 Task: Display comments for you.
Action: Mouse moved to (845, 56)
Screenshot: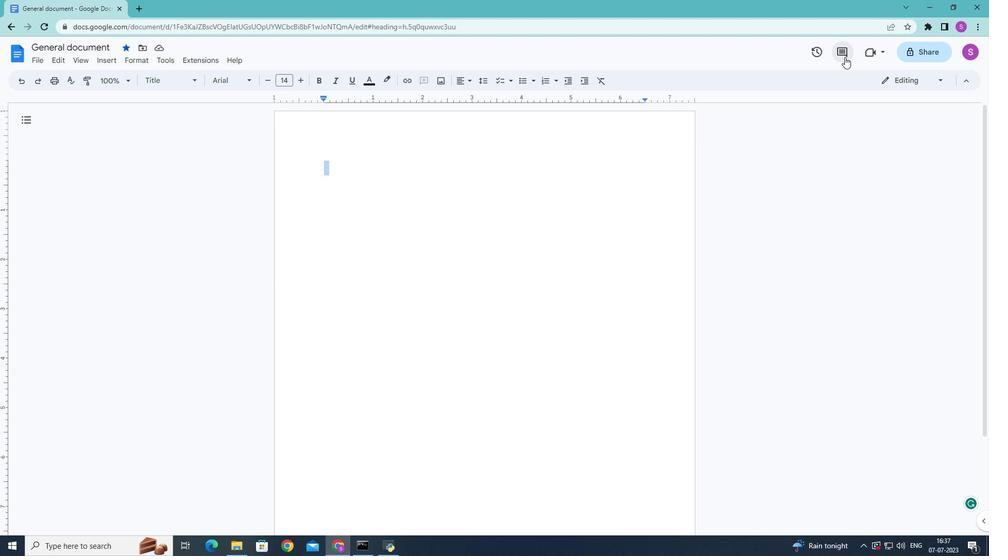 
Action: Mouse pressed left at (845, 56)
Screenshot: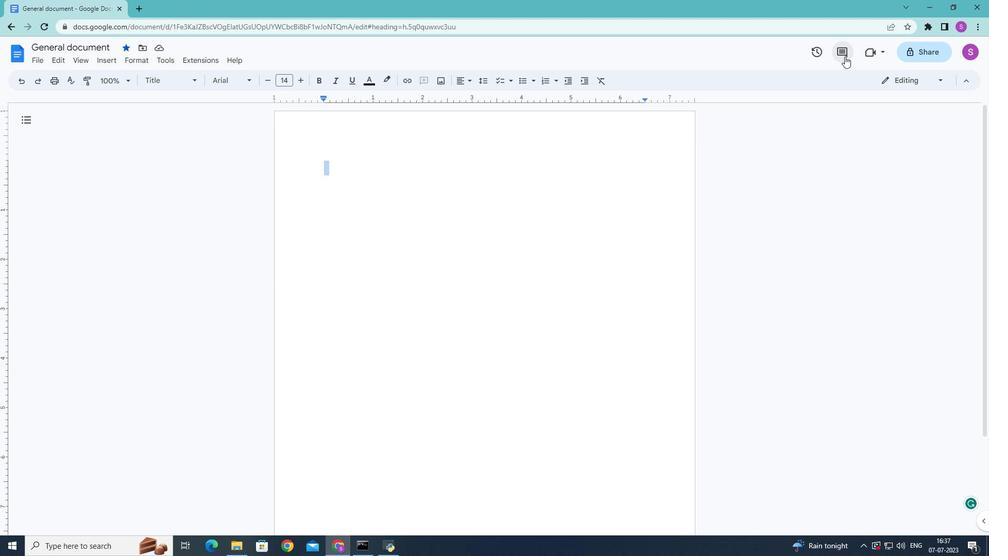 
Action: Mouse moved to (857, 79)
Screenshot: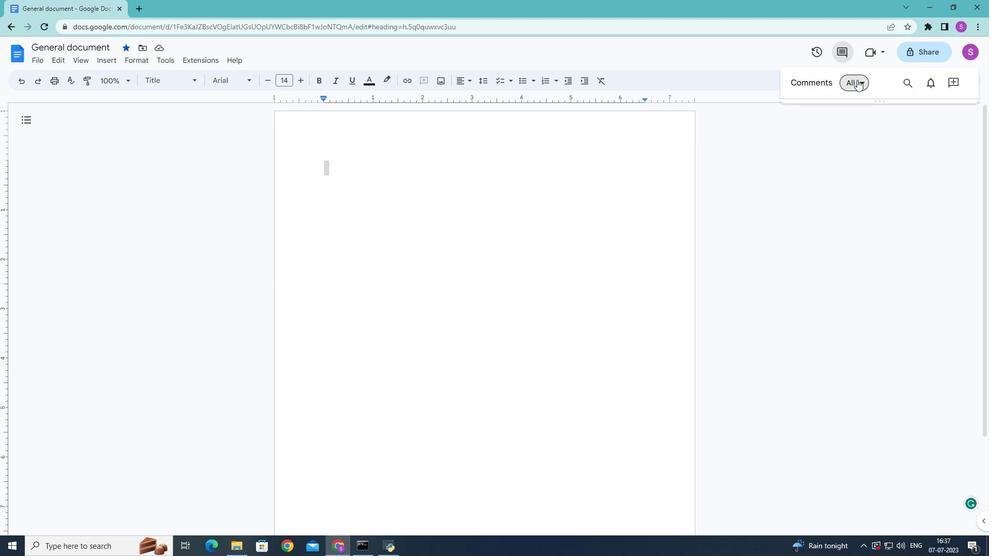 
Action: Mouse pressed left at (857, 79)
Screenshot: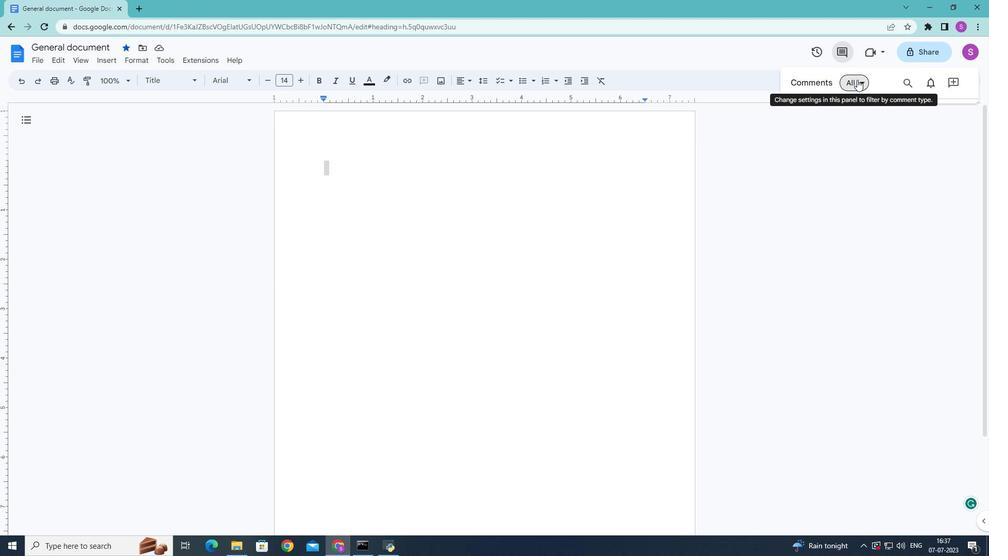 
Action: Mouse moved to (872, 119)
Screenshot: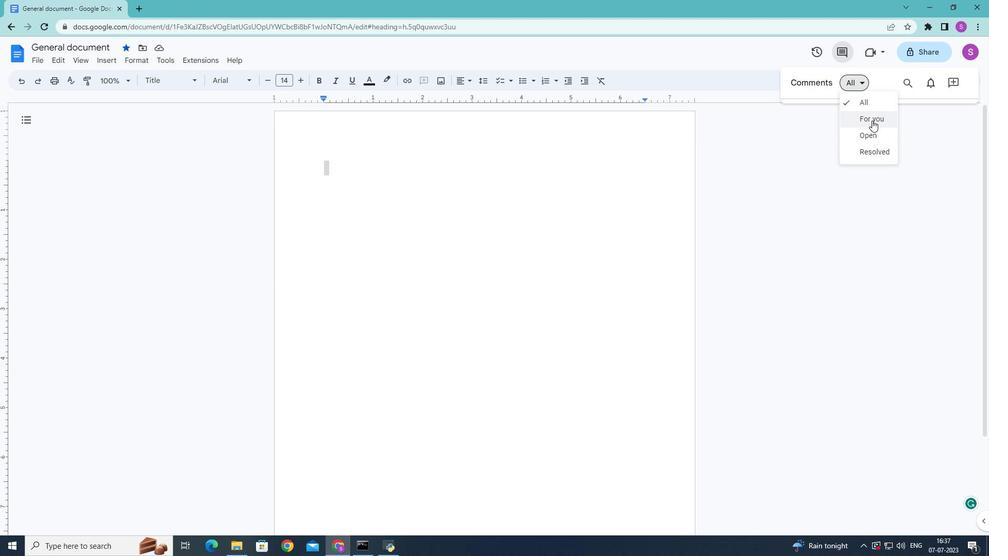 
Action: Mouse pressed left at (872, 119)
Screenshot: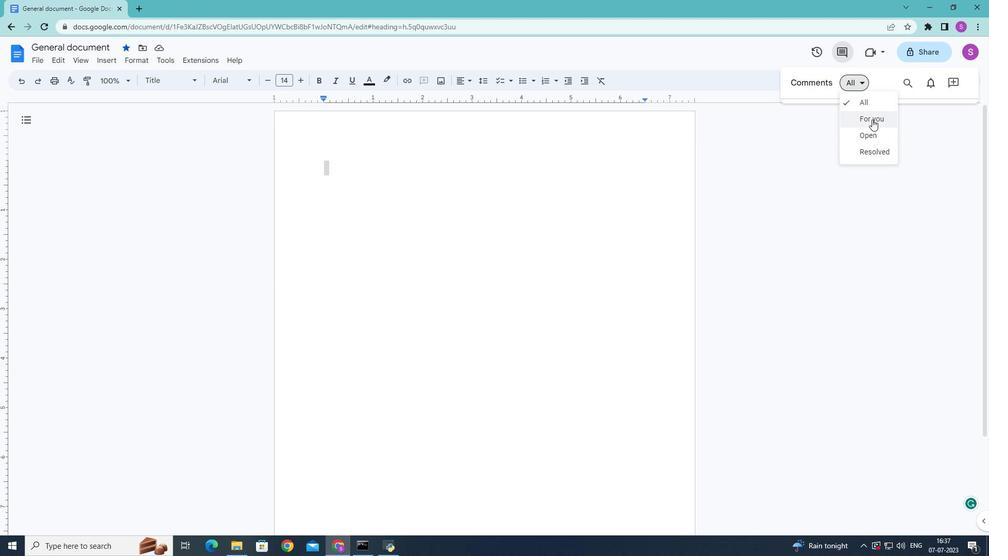 
Action: Mouse moved to (849, 168)
Screenshot: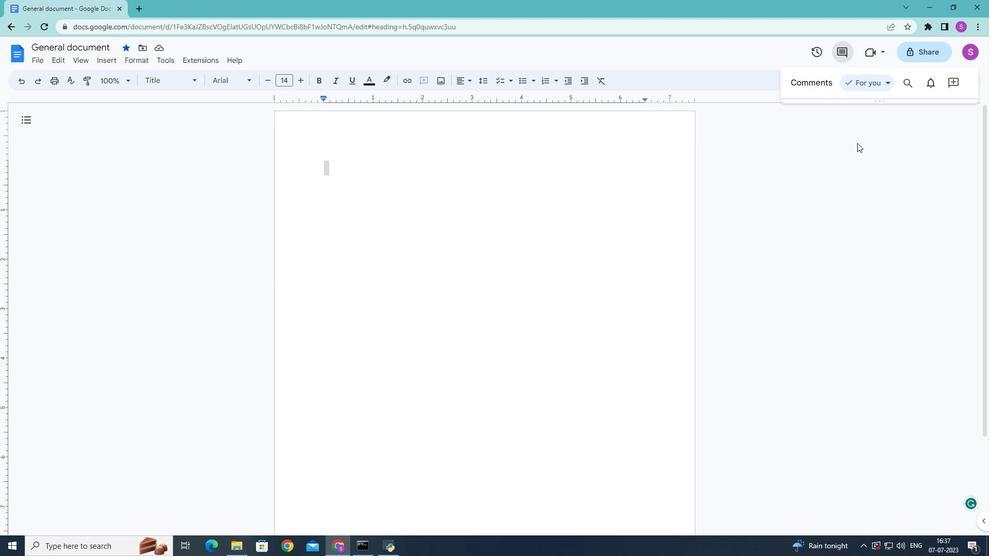 
